 Task: Open a blank sheet, save the file as promotion.pdf Insert a table ' 2 by 2' In first column, add headers, 'Category, Amount'. Under first header, add  RentUnder second header, add 2000. Change table style to  Light Blue
Action: Mouse moved to (244, 168)
Screenshot: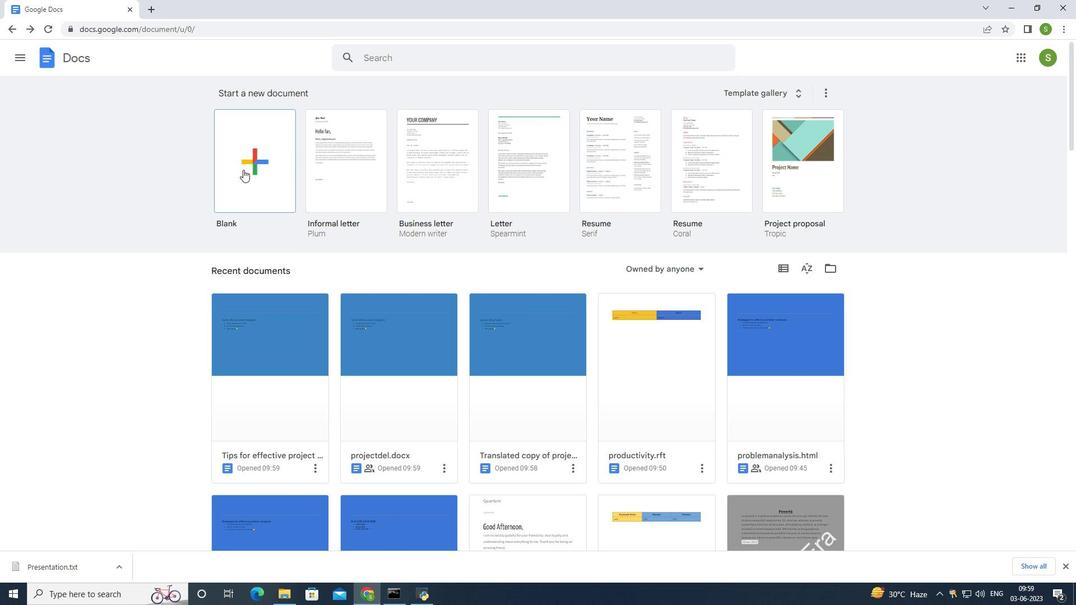 
Action: Mouse pressed left at (244, 168)
Screenshot: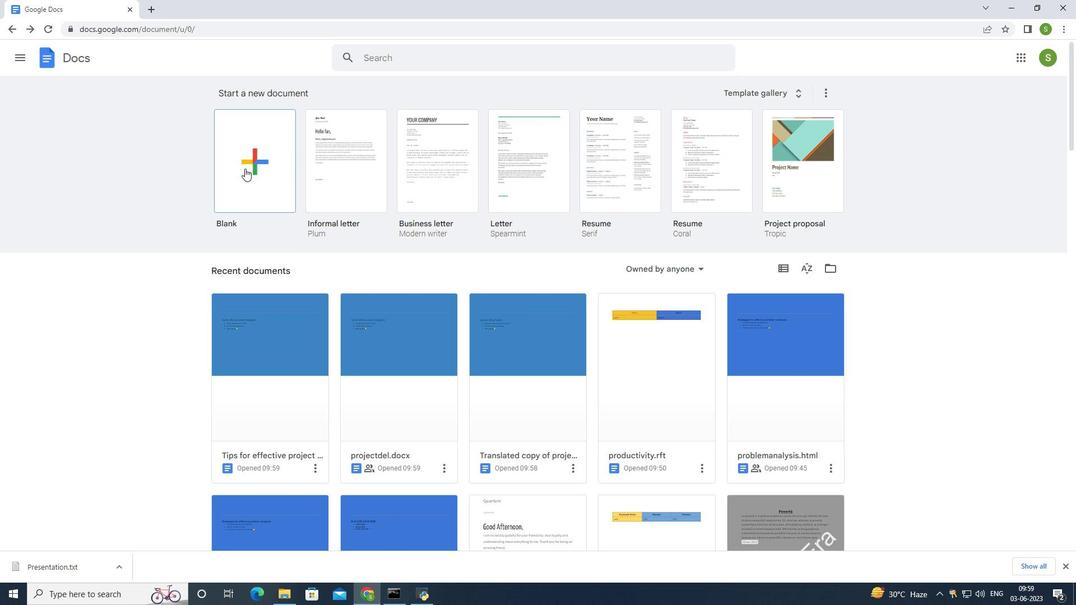 
Action: Mouse moved to (118, 50)
Screenshot: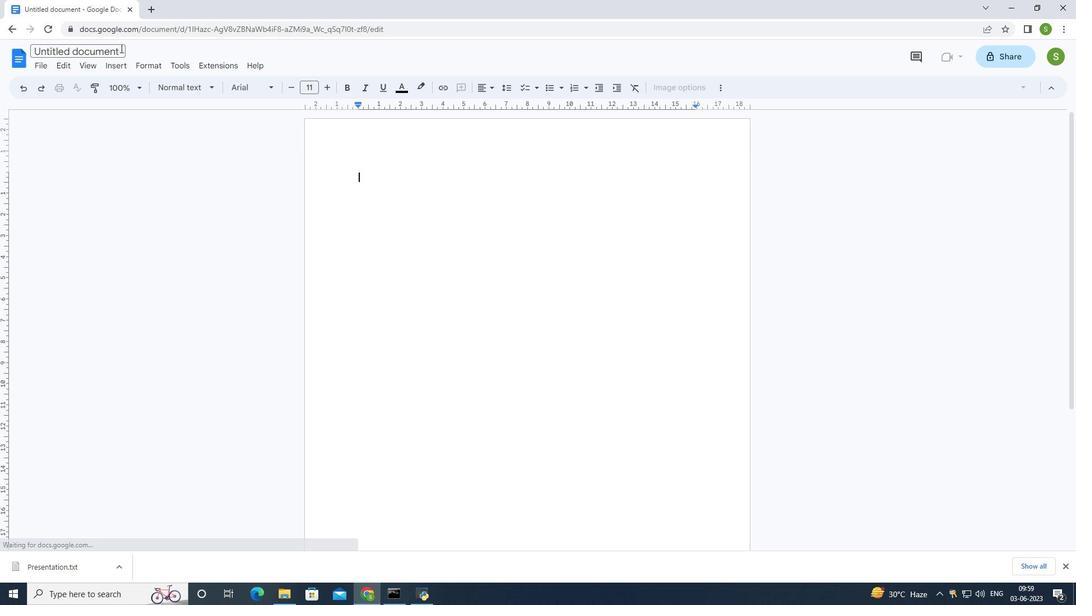 
Action: Mouse pressed left at (118, 50)
Screenshot: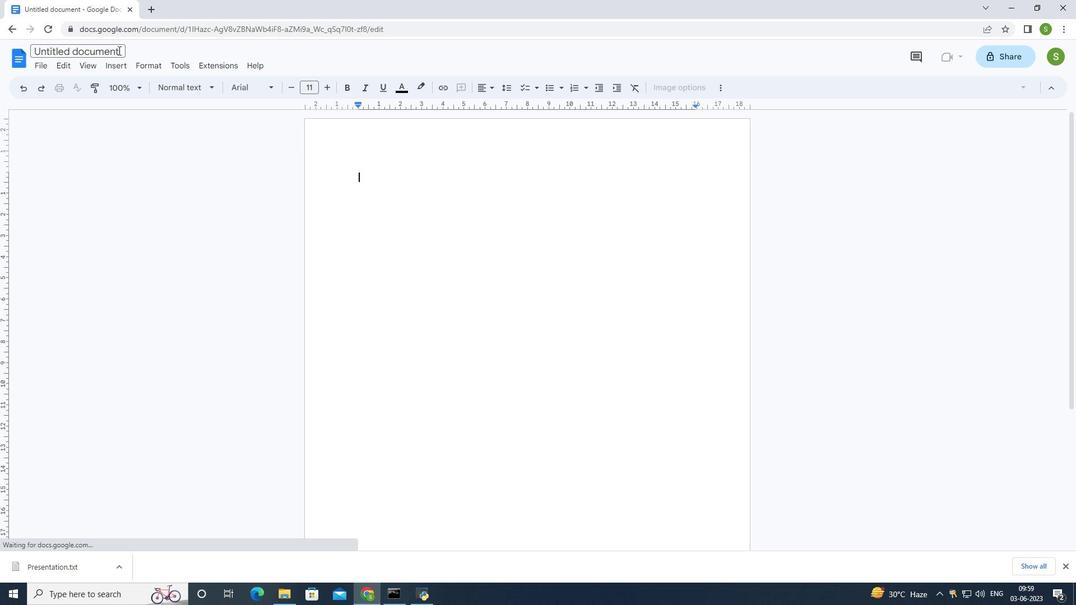 
Action: Mouse moved to (414, 437)
Screenshot: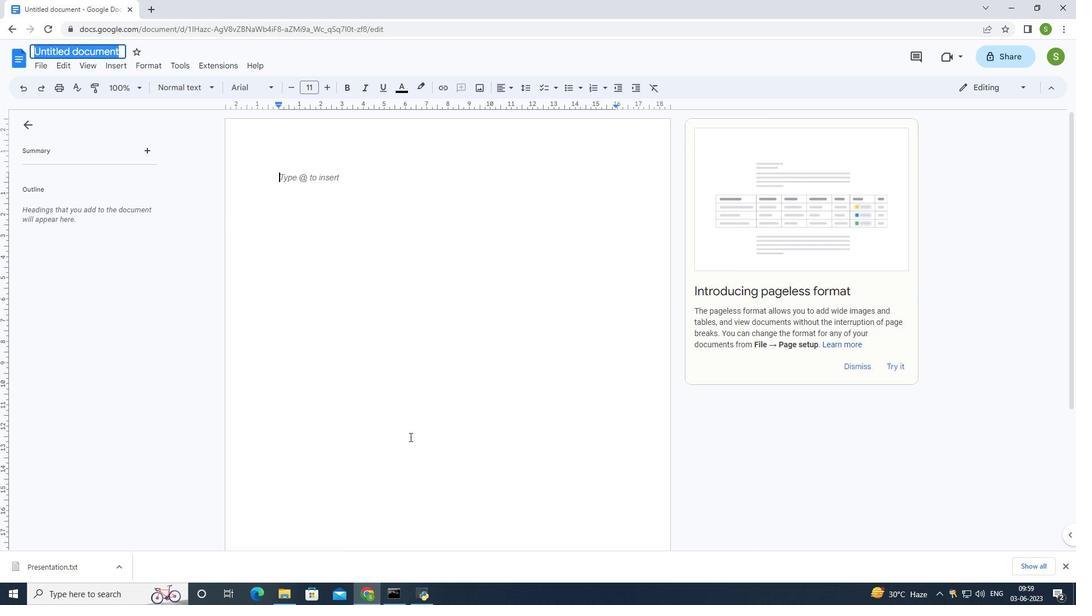 
Action: Key pressed promotion.pdf<Key.enter>
Screenshot: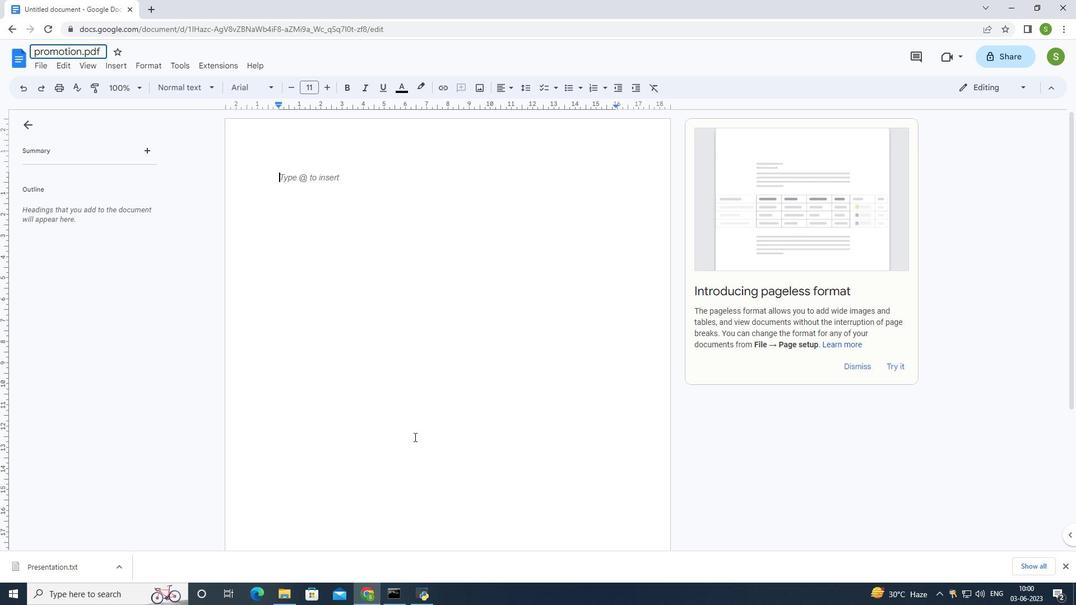 
Action: Mouse moved to (122, 68)
Screenshot: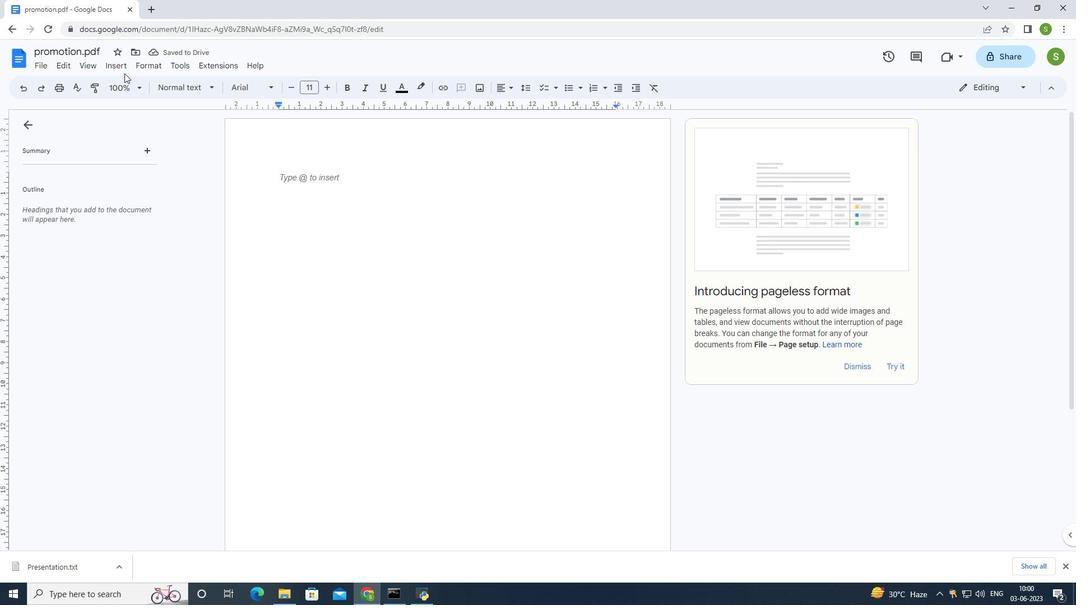 
Action: Mouse pressed left at (122, 68)
Screenshot: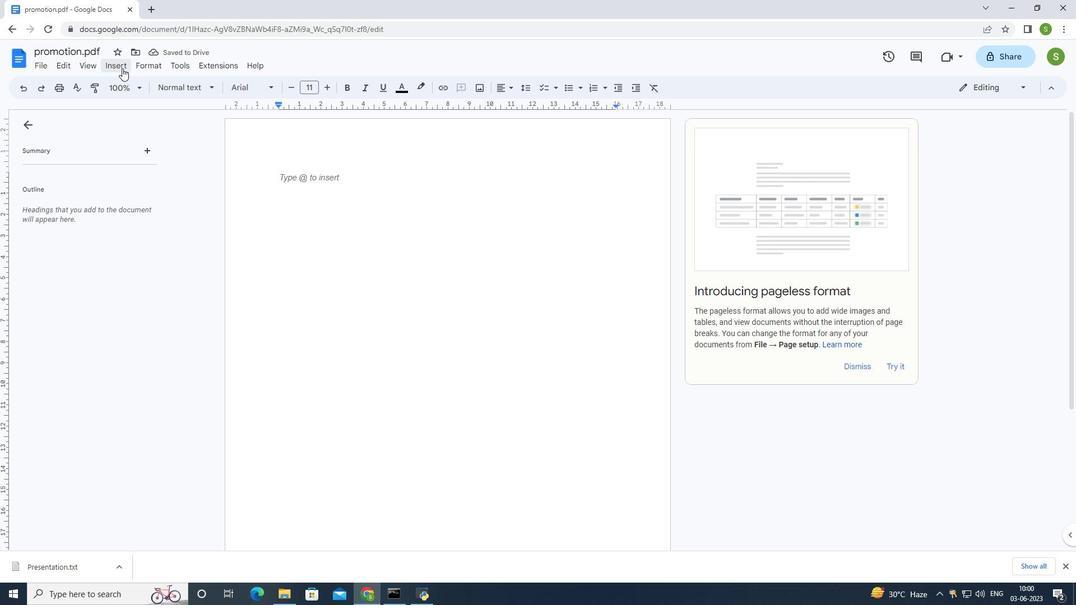 
Action: Mouse moved to (289, 132)
Screenshot: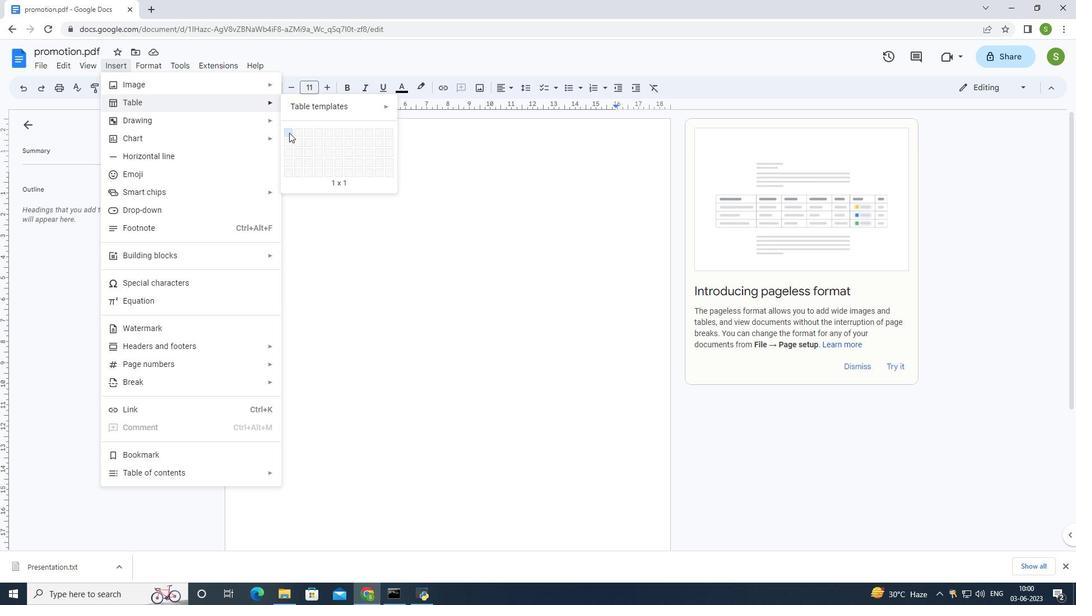 
Action: Mouse pressed left at (289, 132)
Screenshot: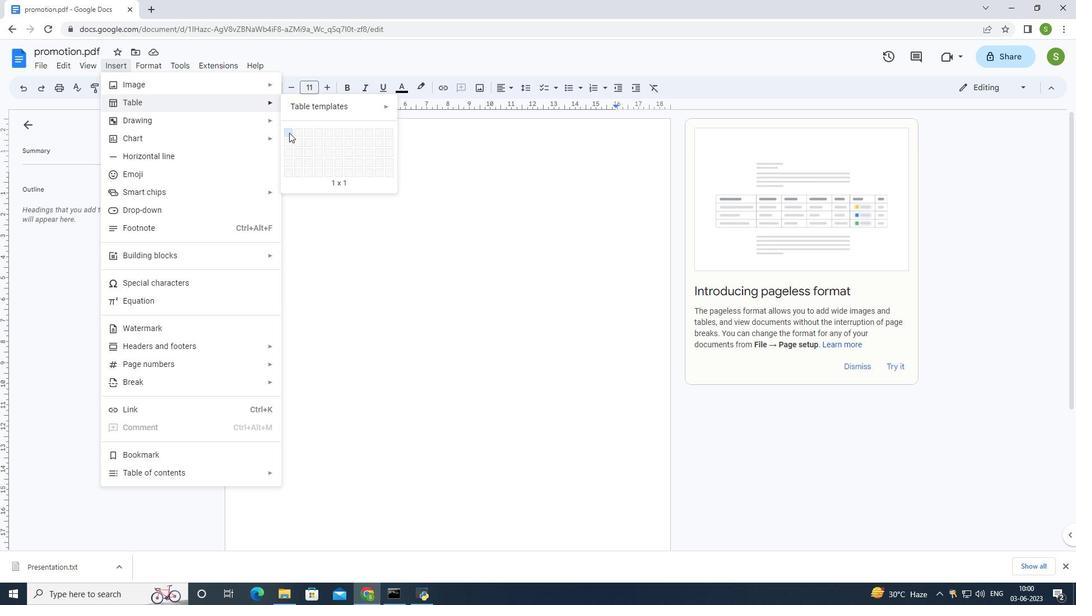 
Action: Mouse moved to (451, 251)
Screenshot: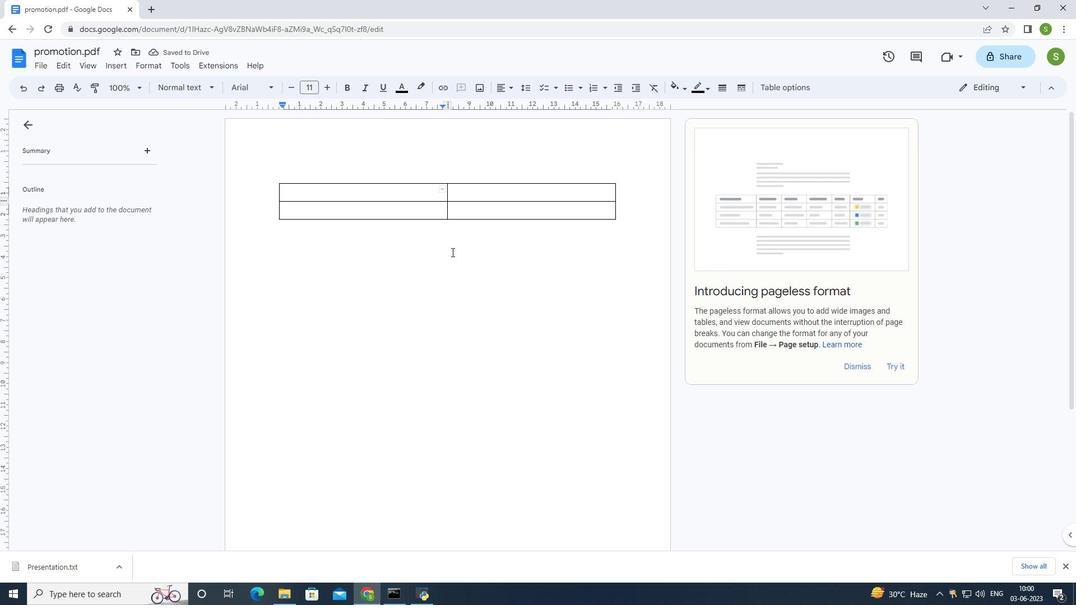 
Action: Key pressed <Key.shift>Category<Key.right><Key.shift>Amount
Screenshot: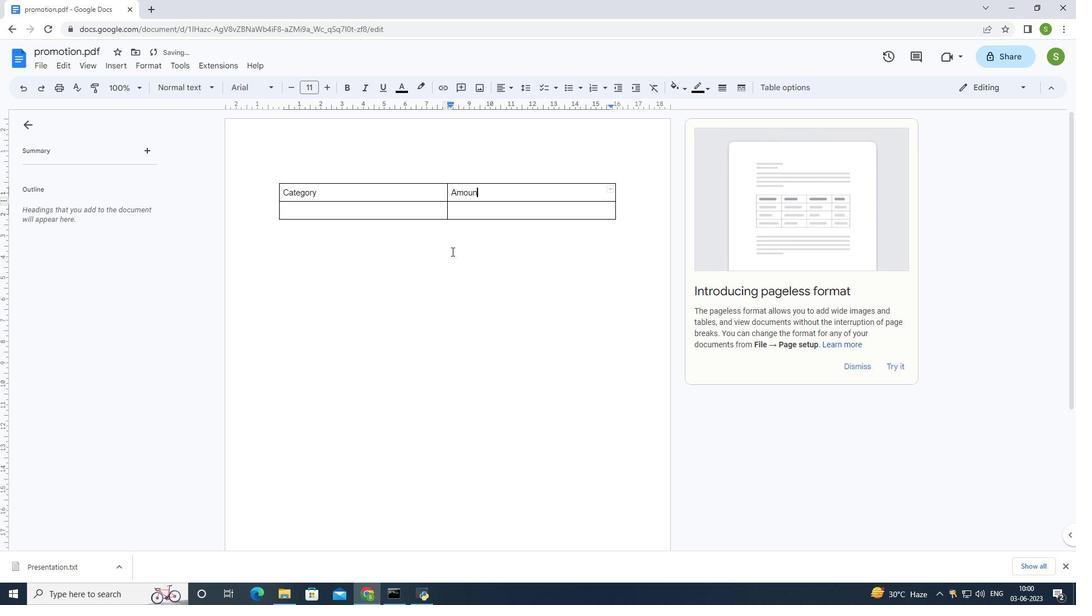 
Action: Mouse moved to (370, 211)
Screenshot: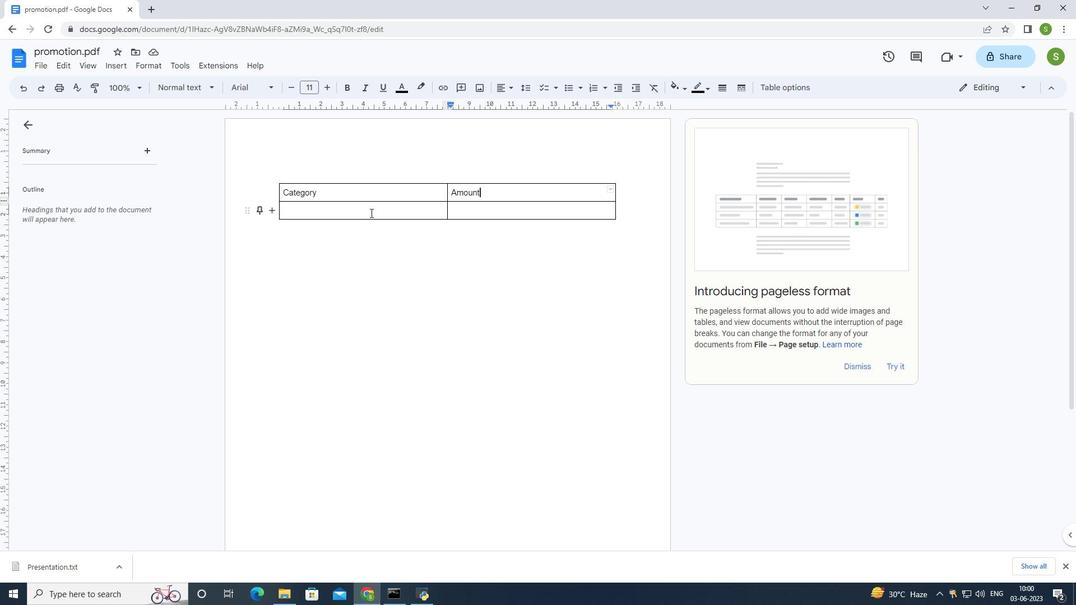 
Action: Mouse pressed left at (370, 211)
Screenshot: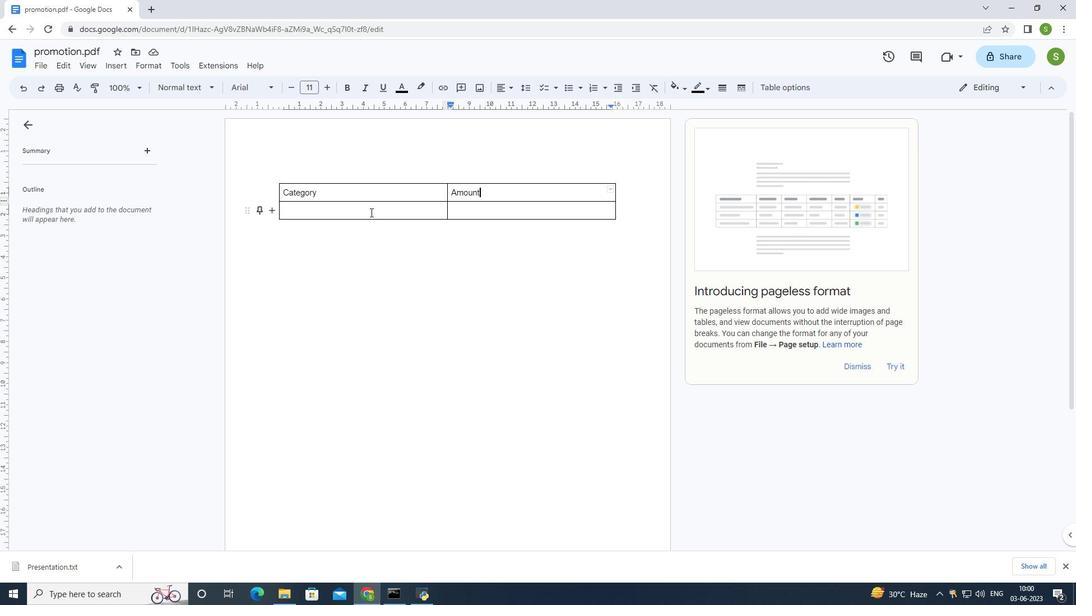 
Action: Mouse moved to (411, 344)
Screenshot: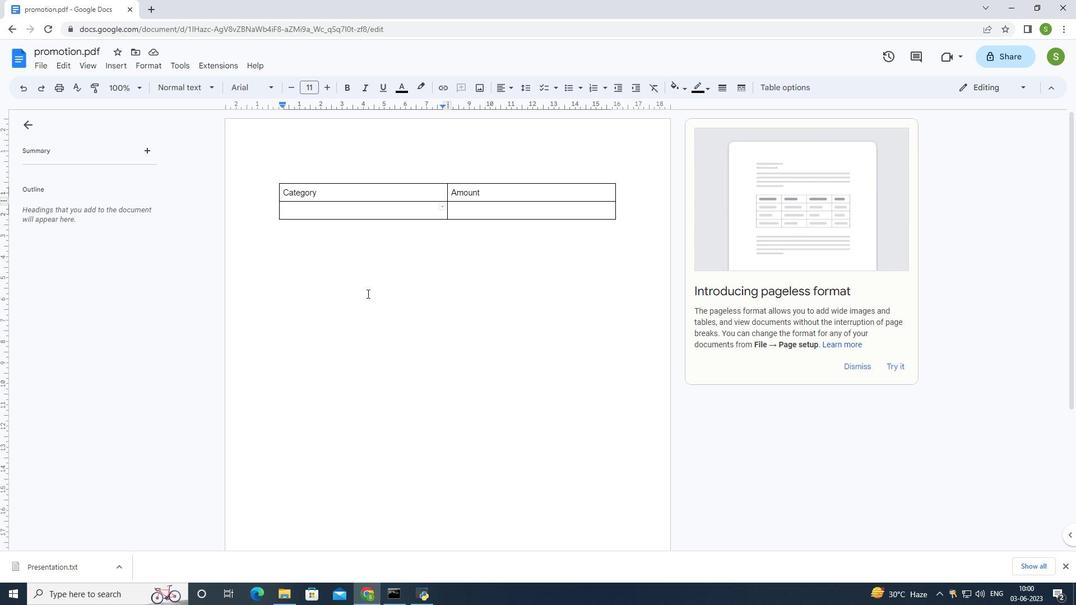 
Action: Key pressed <Key.shift>Rent<Key.right>2000
Screenshot: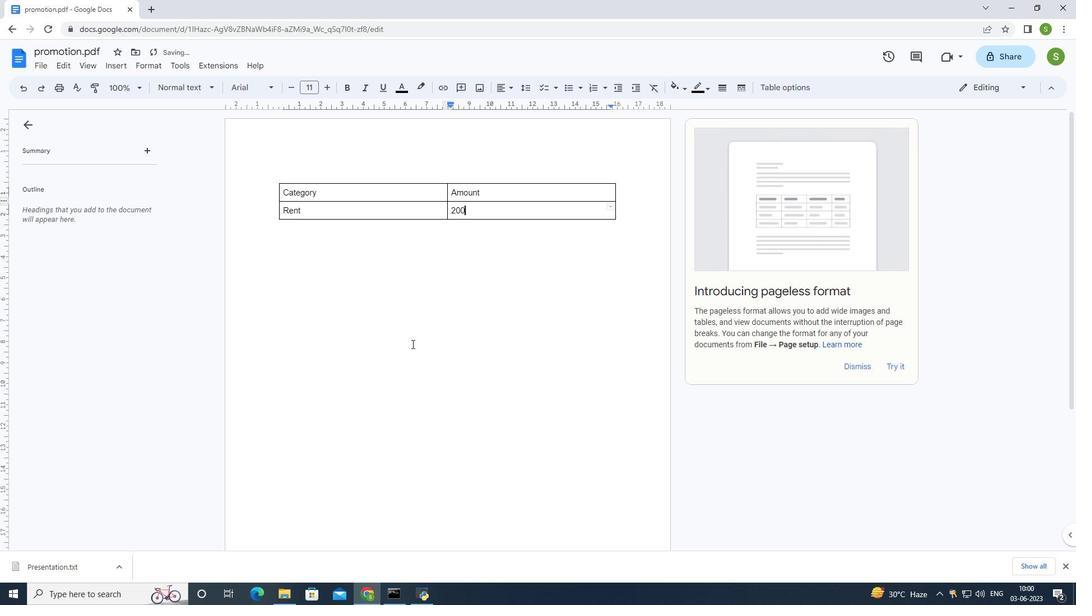 
Action: Mouse moved to (282, 186)
Screenshot: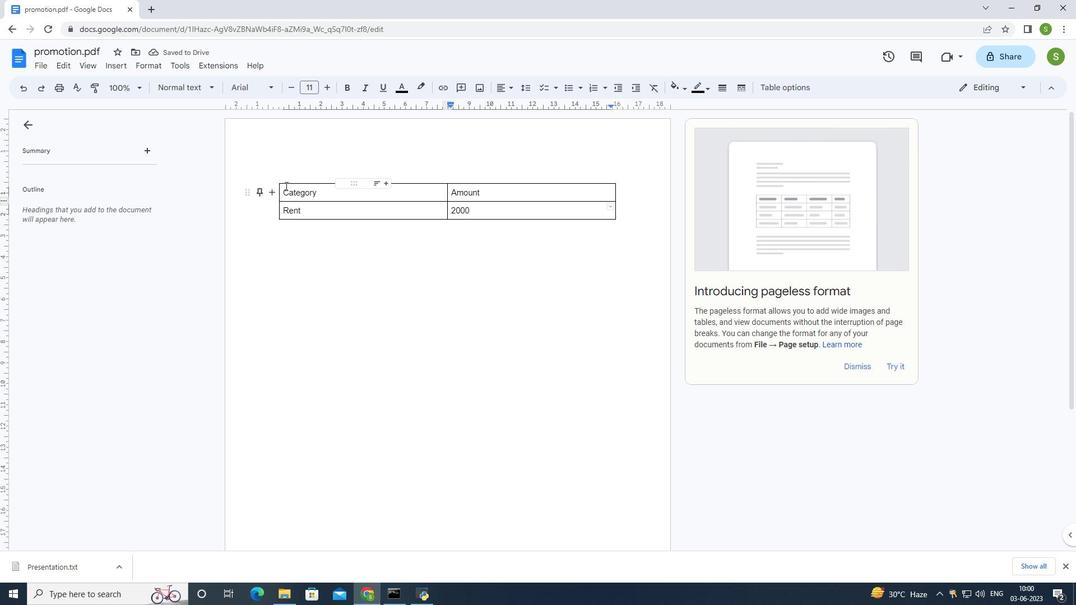 
Action: Mouse pressed left at (282, 186)
Screenshot: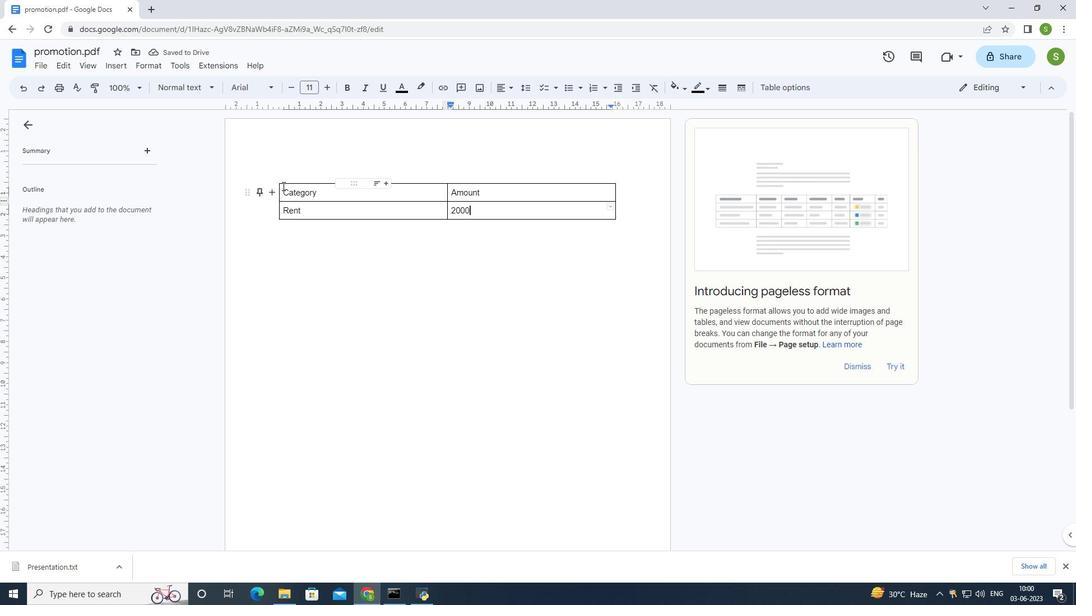
Action: Mouse moved to (661, 85)
Screenshot: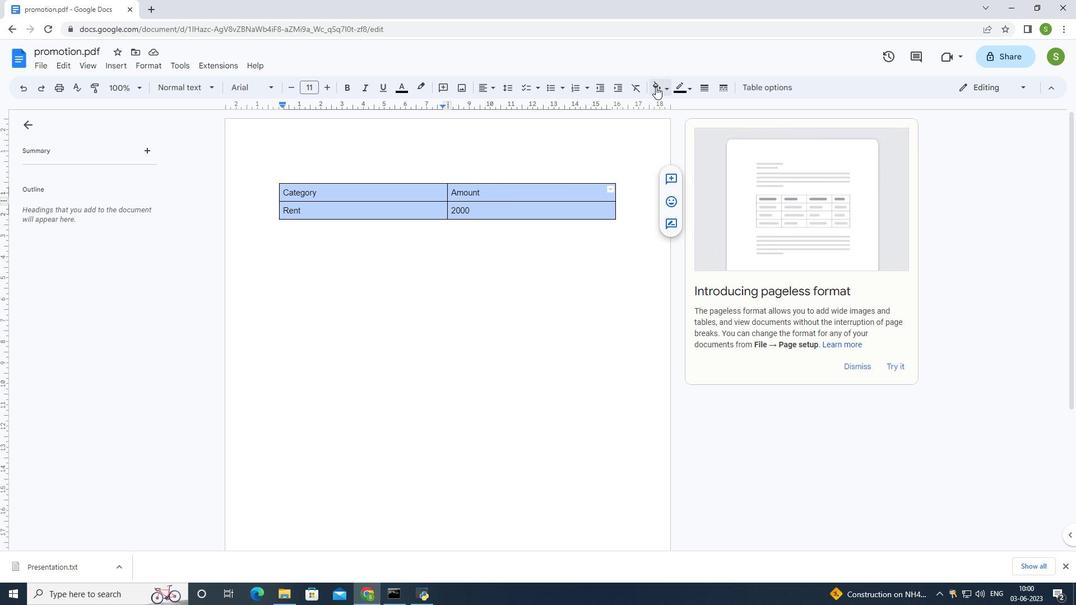 
Action: Mouse pressed left at (661, 85)
Screenshot: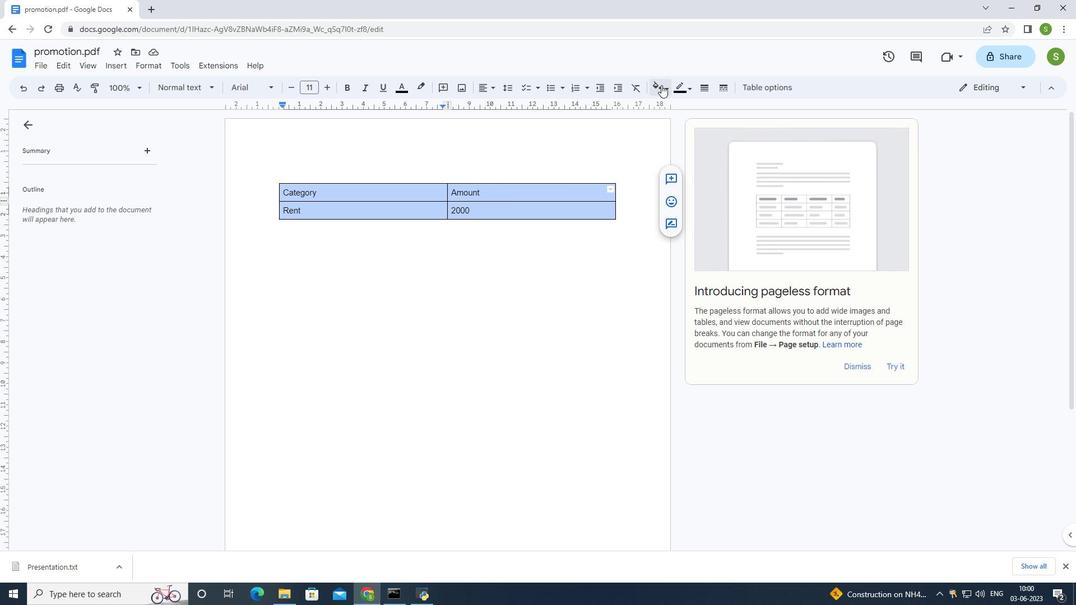 
Action: Mouse moved to (736, 200)
Screenshot: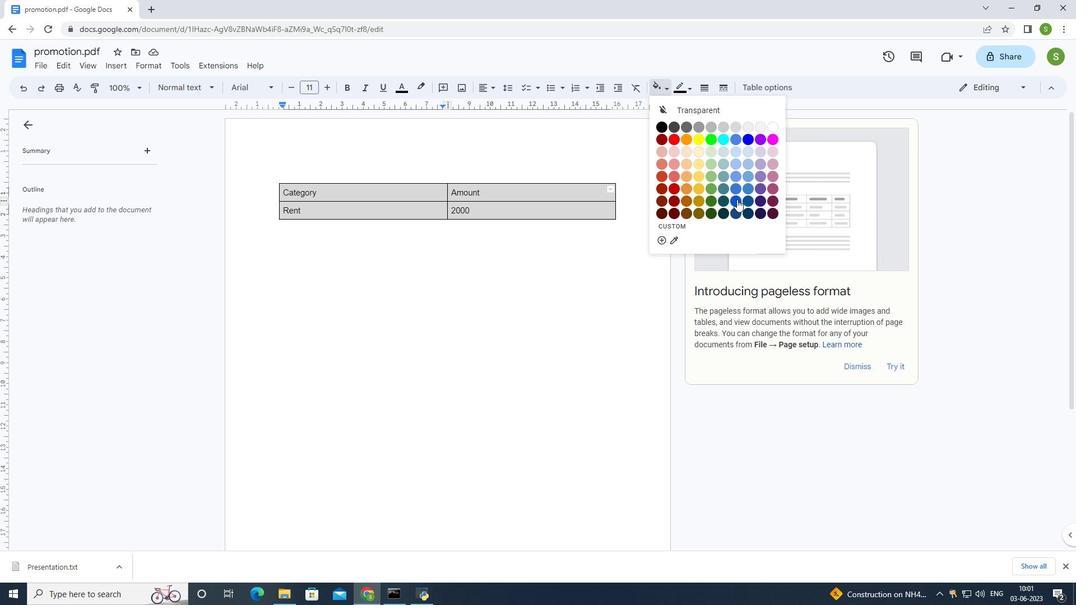 
Action: Mouse pressed left at (736, 200)
Screenshot: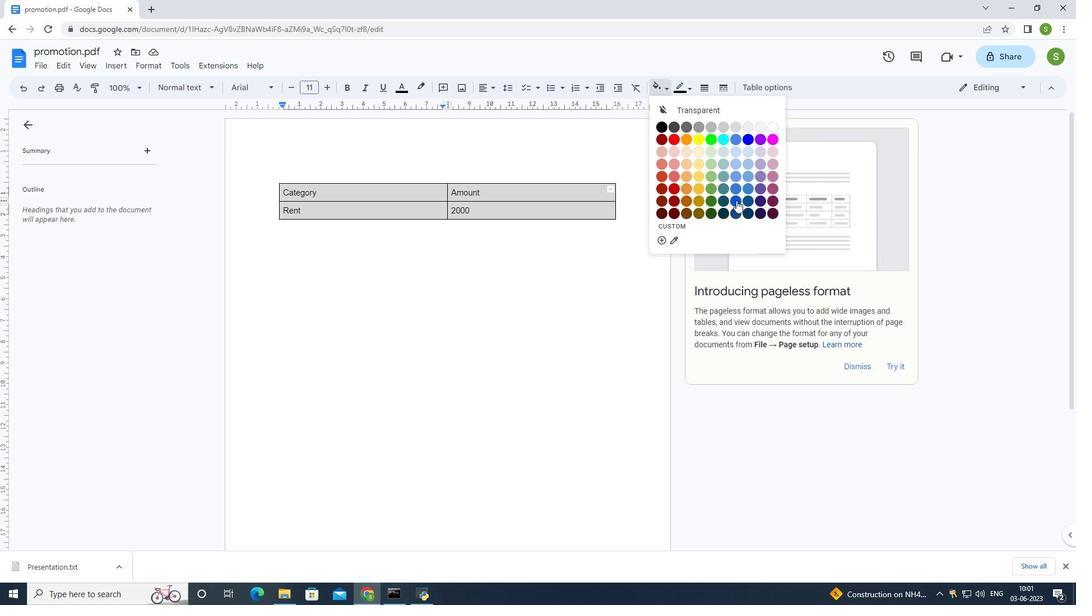
Action: Mouse moved to (601, 270)
Screenshot: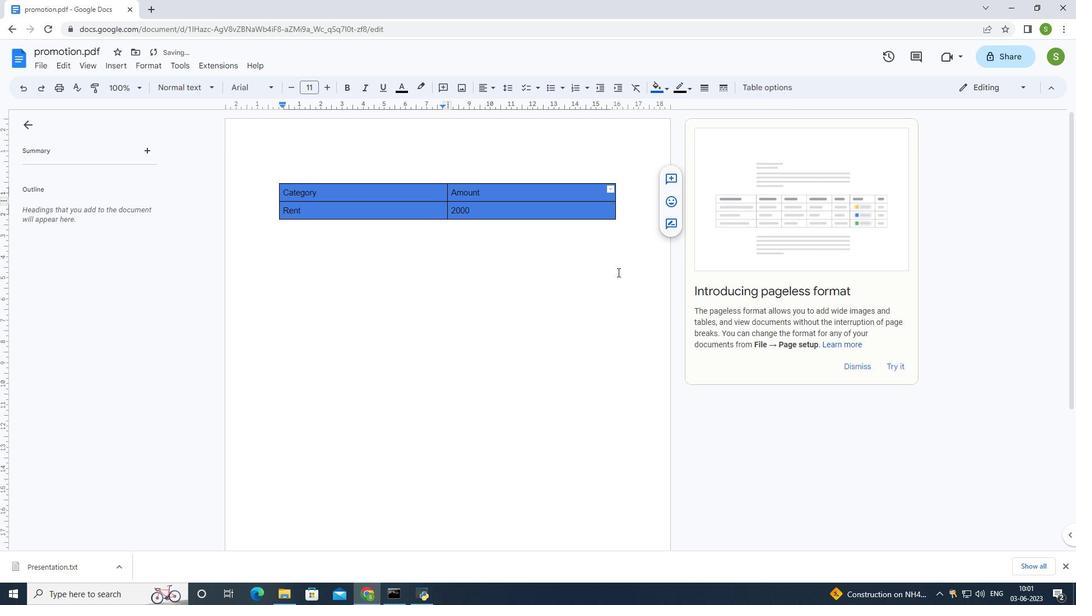
Action: Mouse pressed left at (601, 270)
Screenshot: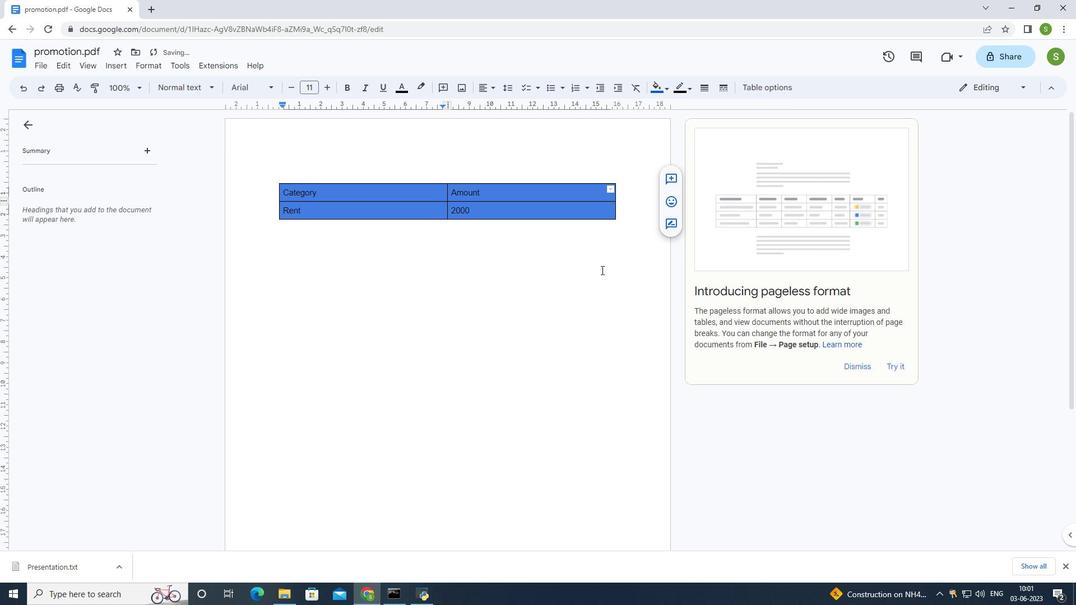 
Action: Mouse moved to (600, 269)
Screenshot: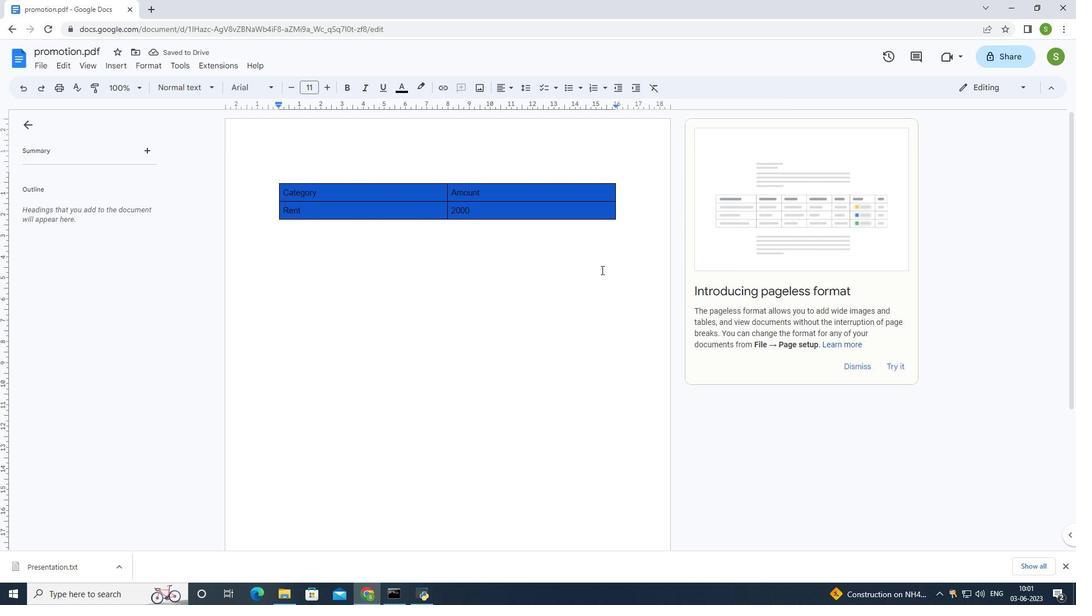 
